 Task: Create a due date automation trigger when advanced on, the moment a card is due add fields with custom field "Resume" set to a number lower or equal to 1 and lower than 10.
Action: Mouse moved to (867, 259)
Screenshot: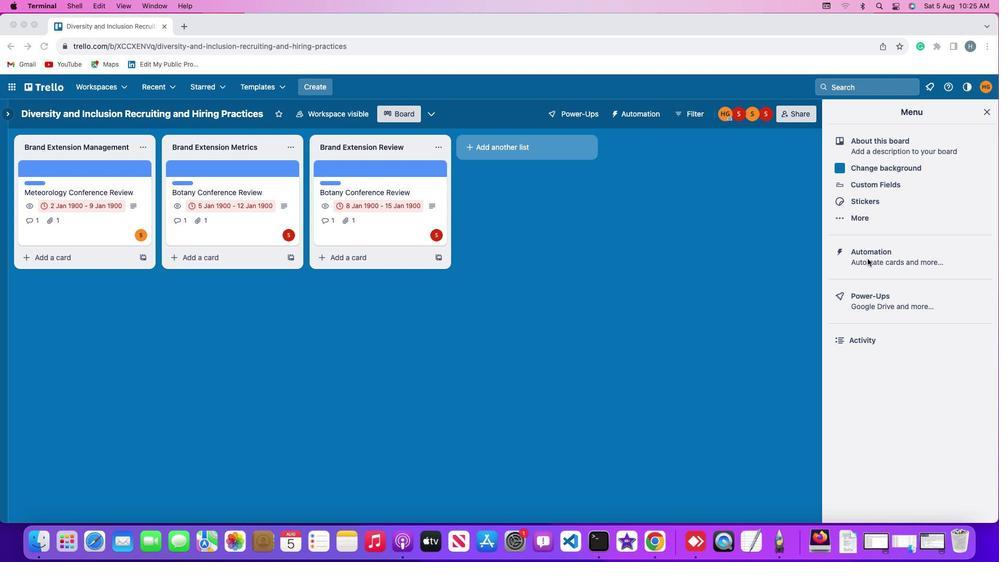 
Action: Mouse pressed left at (867, 259)
Screenshot: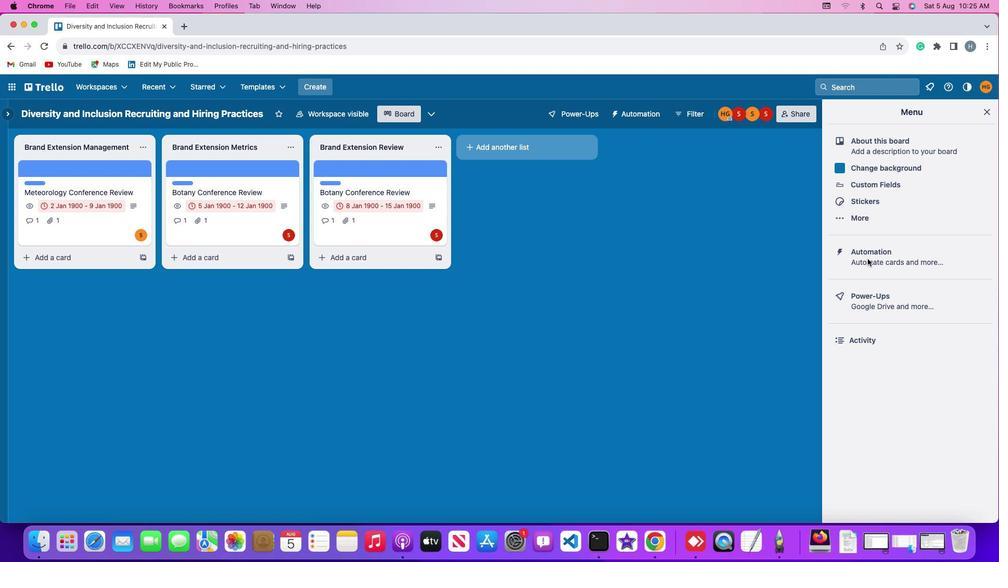 
Action: Mouse pressed left at (867, 259)
Screenshot: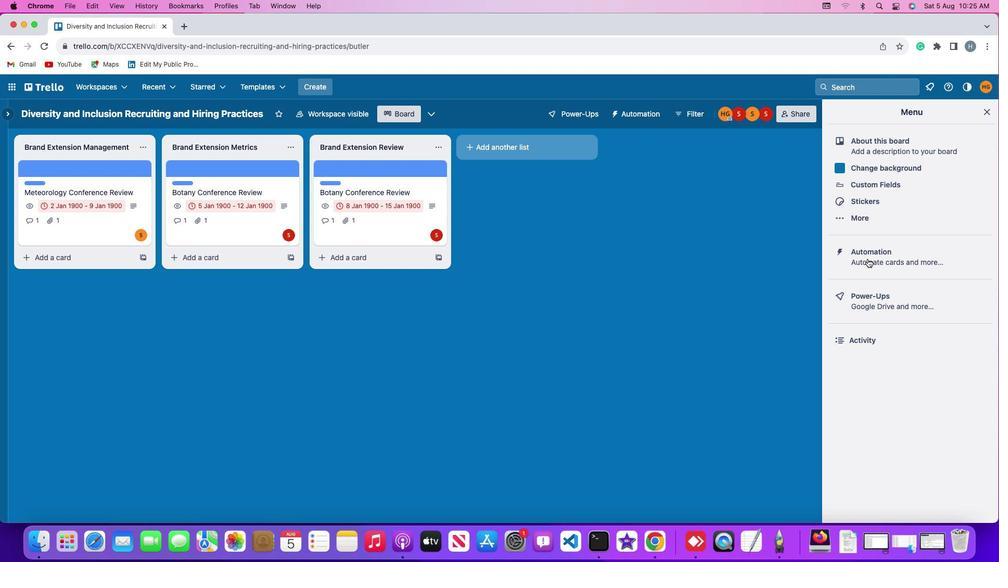 
Action: Mouse moved to (62, 249)
Screenshot: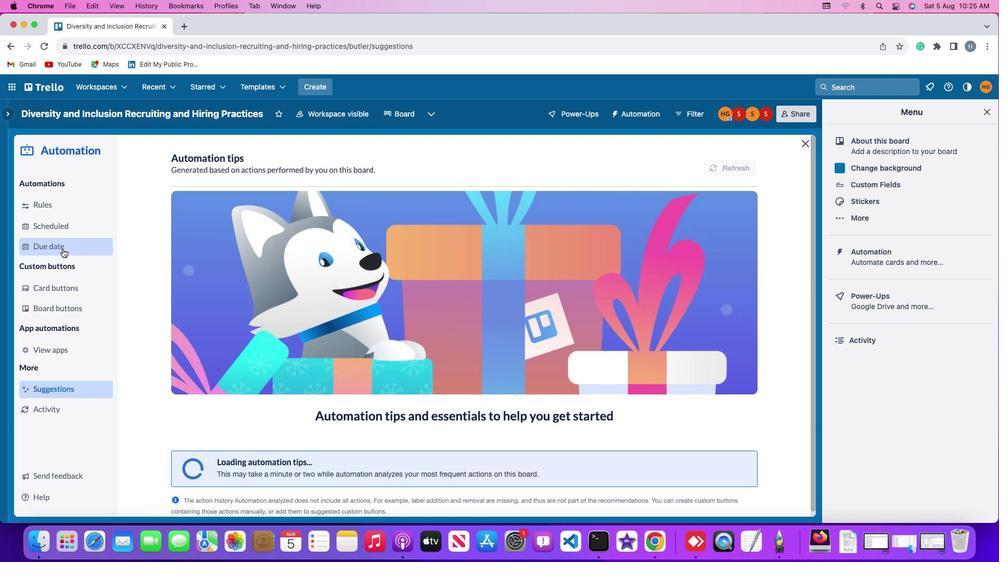 
Action: Mouse pressed left at (62, 249)
Screenshot: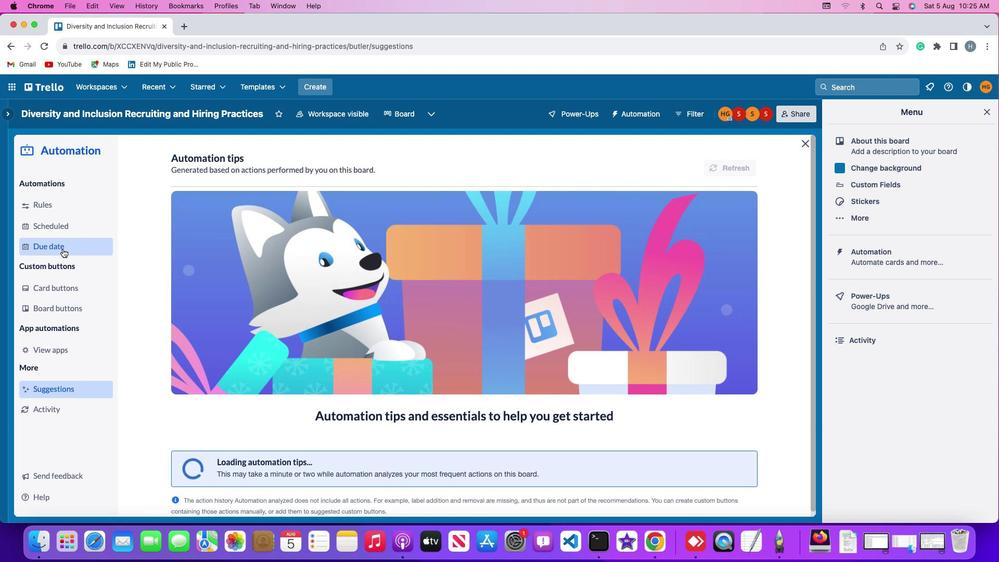 
Action: Mouse moved to (689, 160)
Screenshot: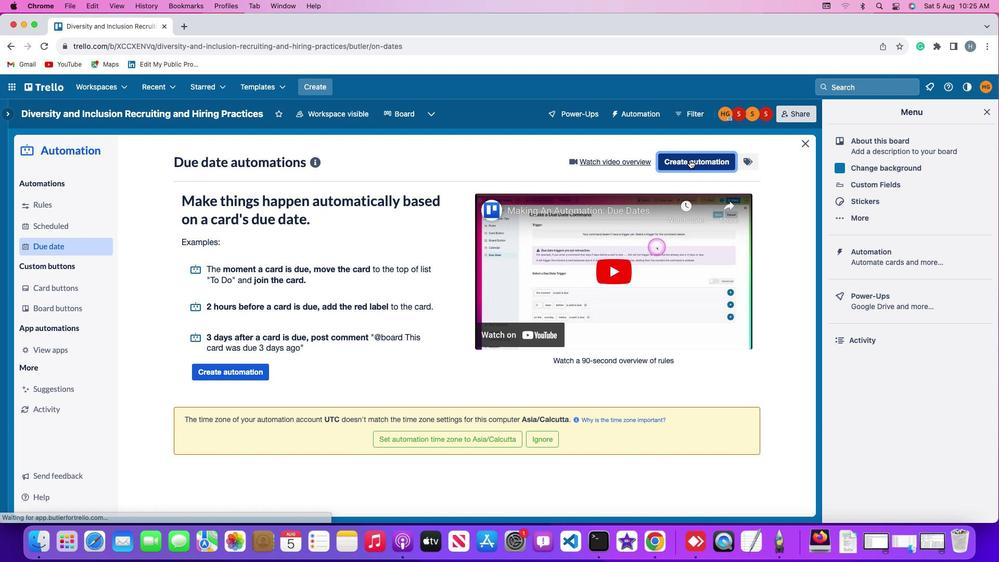 
Action: Mouse pressed left at (689, 160)
Screenshot: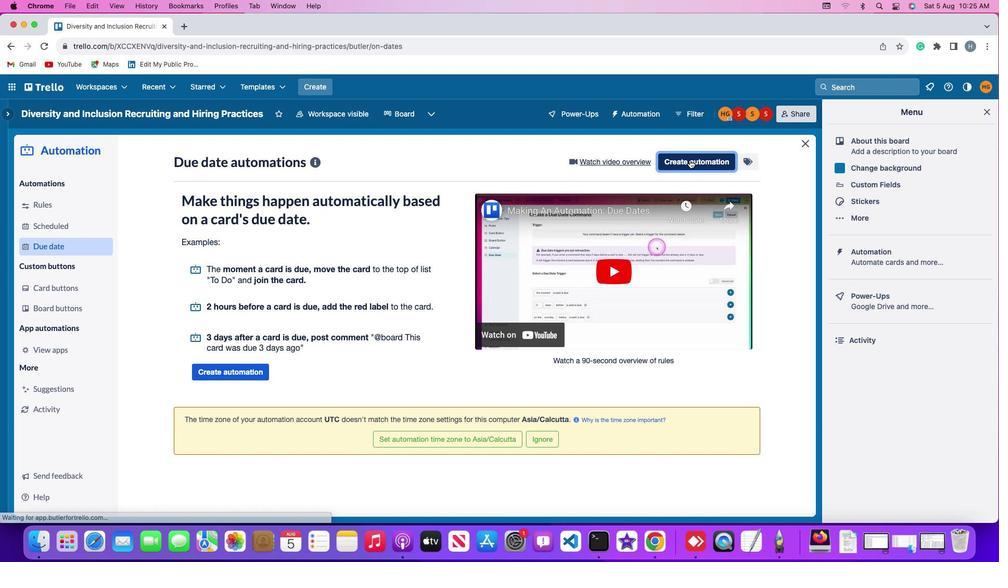 
Action: Mouse moved to (440, 256)
Screenshot: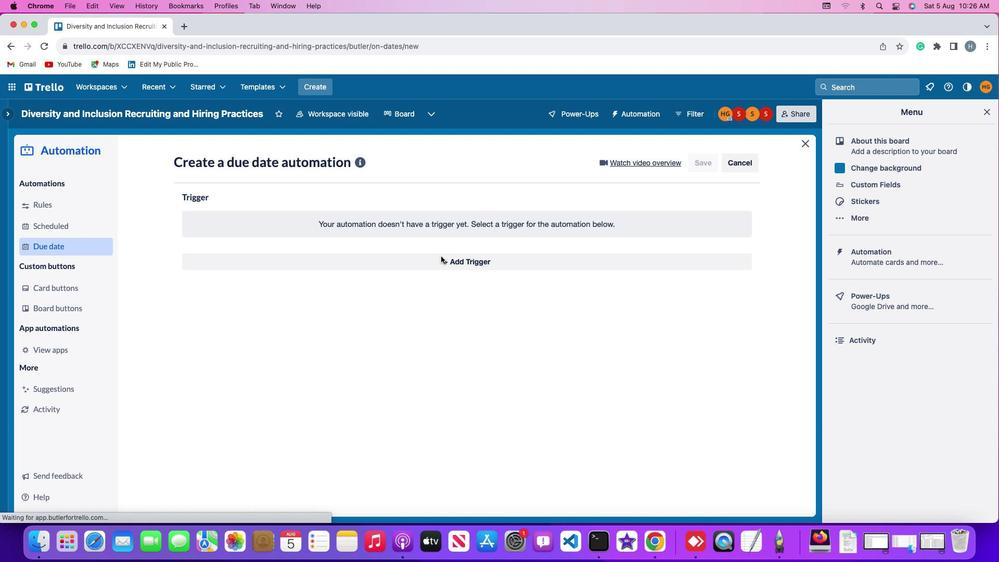 
Action: Mouse pressed left at (440, 256)
Screenshot: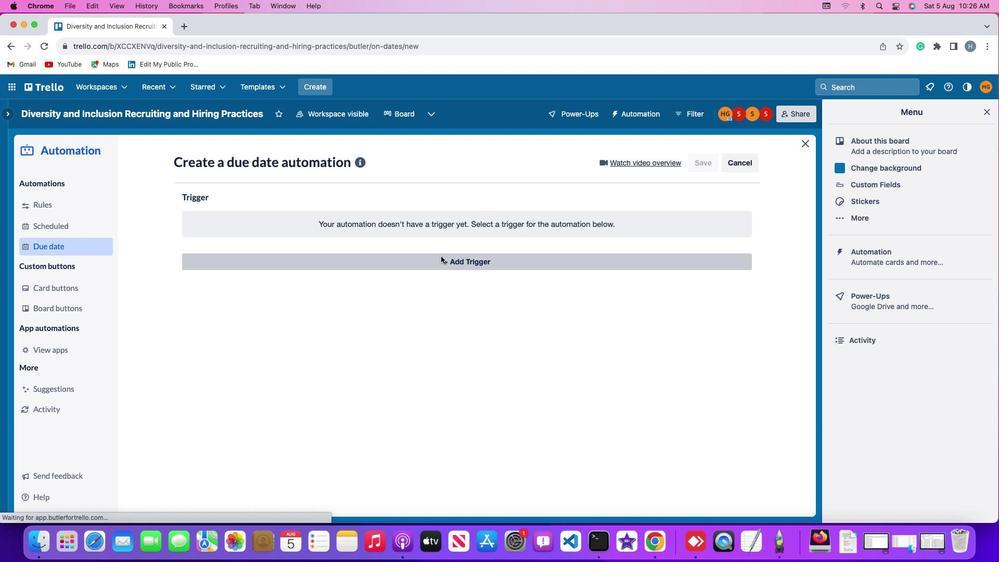 
Action: Mouse moved to (271, 379)
Screenshot: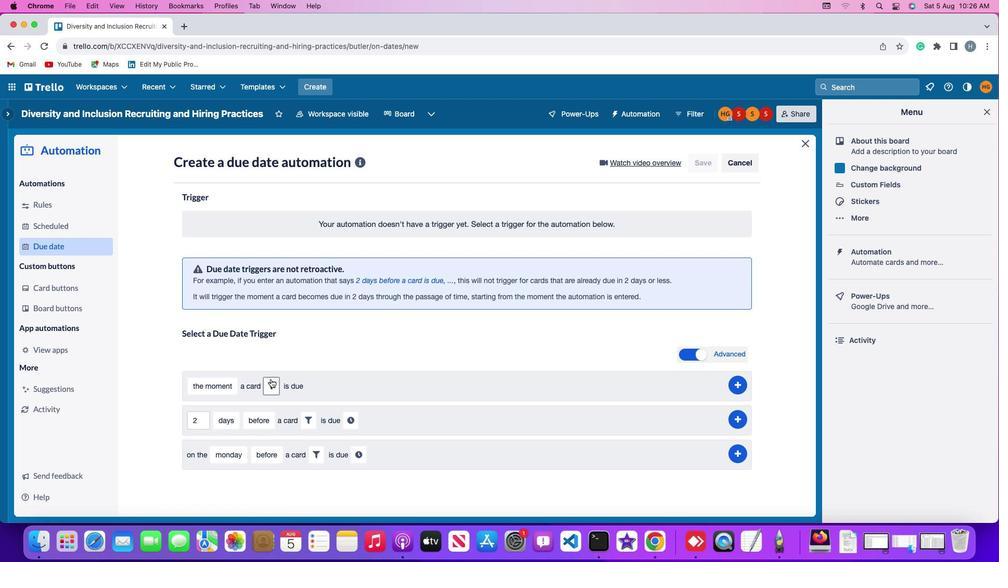 
Action: Mouse pressed left at (271, 379)
Screenshot: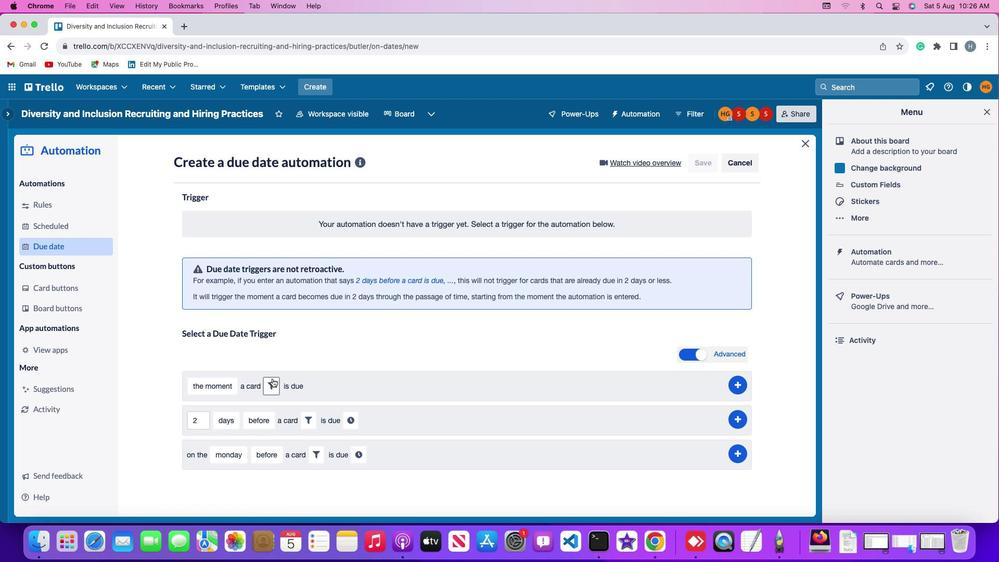 
Action: Mouse moved to (440, 420)
Screenshot: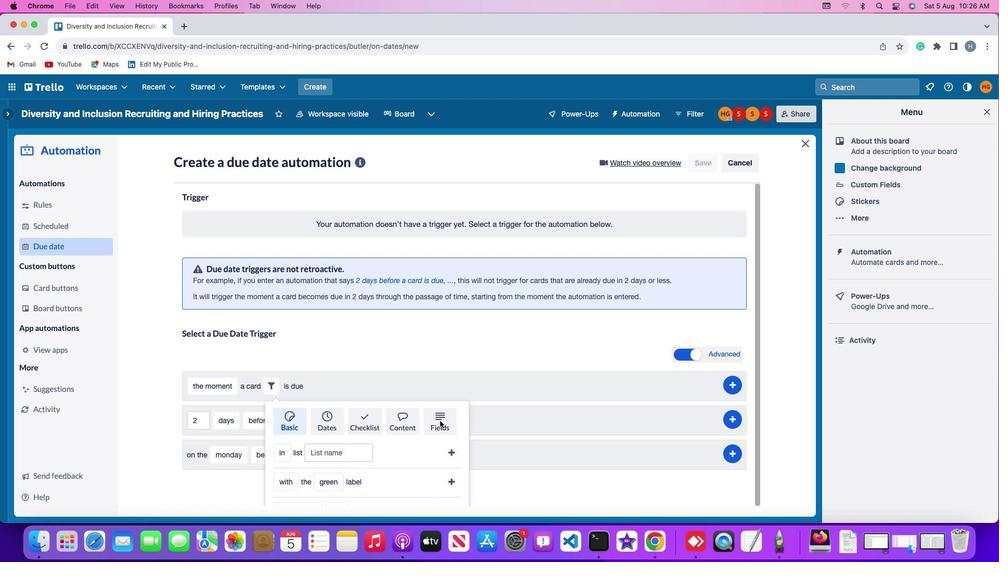 
Action: Mouse pressed left at (440, 420)
Screenshot: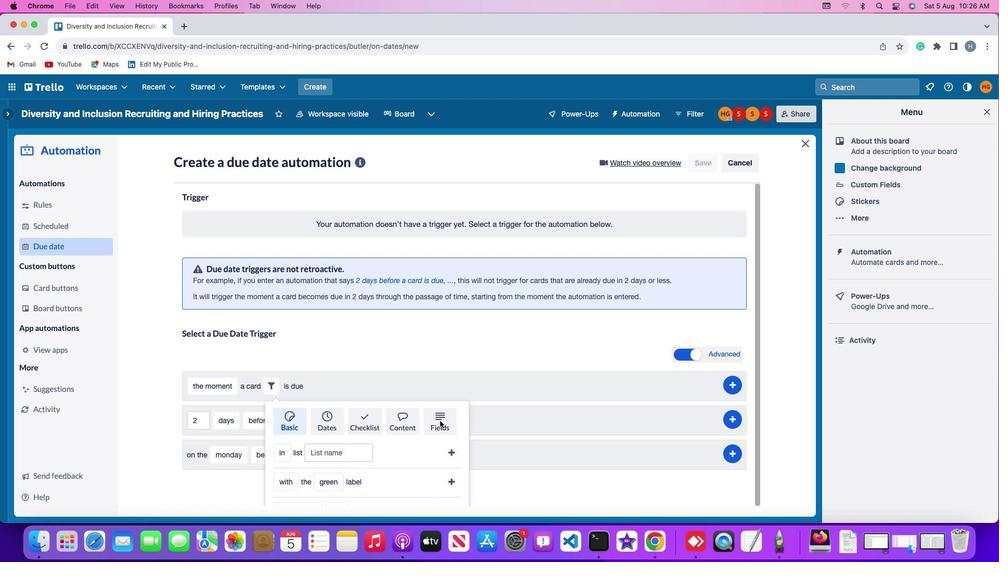 
Action: Mouse moved to (420, 417)
Screenshot: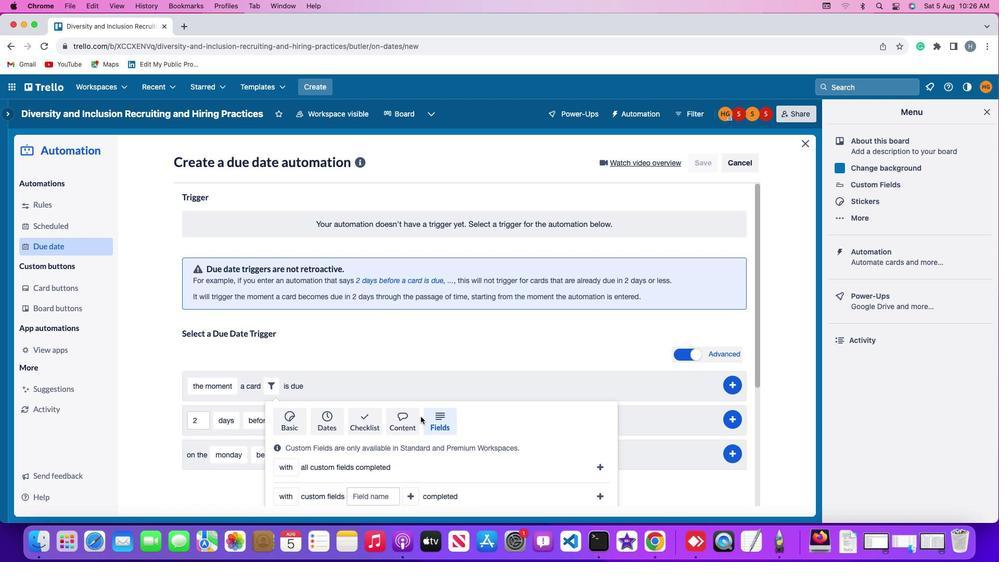 
Action: Mouse scrolled (420, 417) with delta (0, 0)
Screenshot: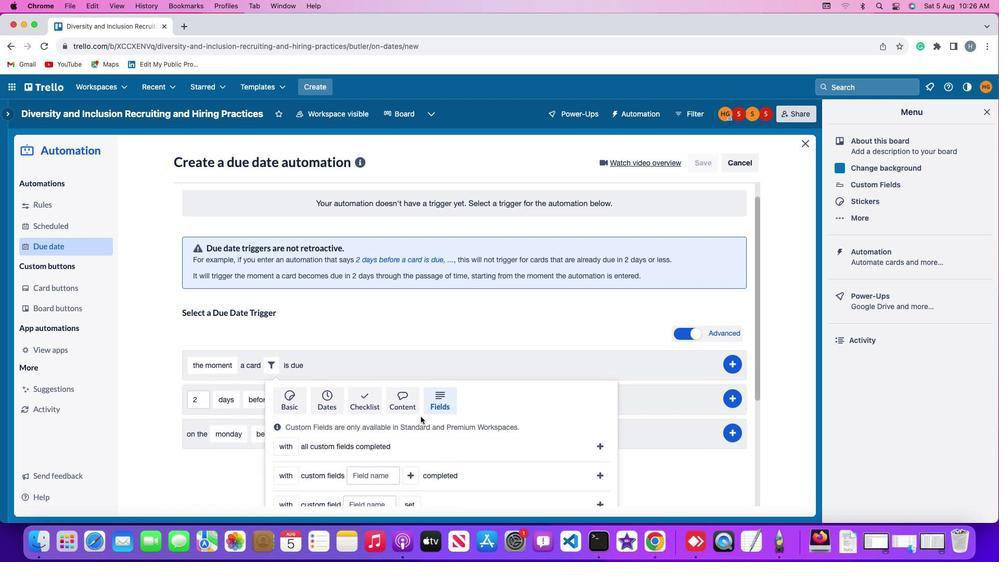 
Action: Mouse scrolled (420, 417) with delta (0, 0)
Screenshot: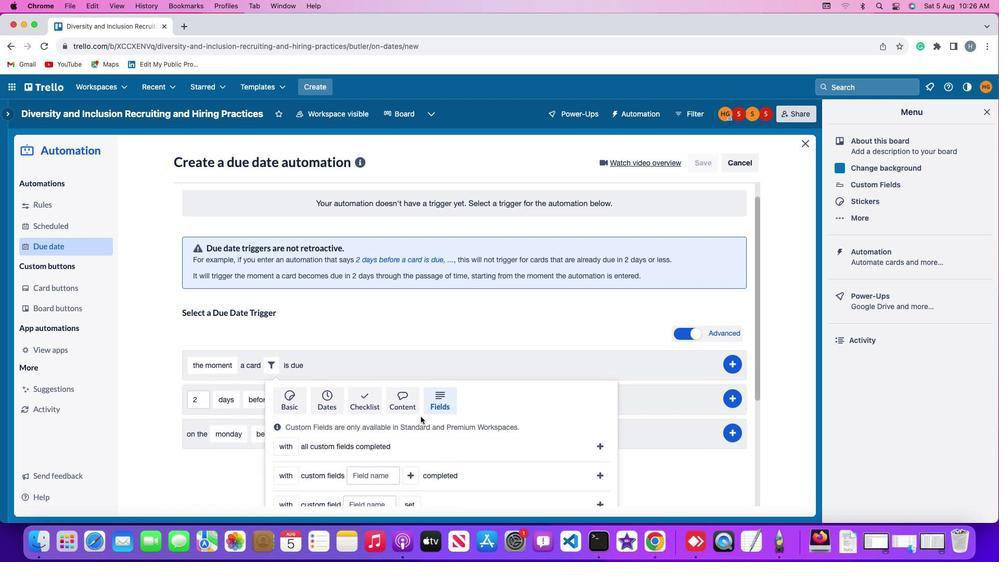 
Action: Mouse scrolled (420, 417) with delta (0, -2)
Screenshot: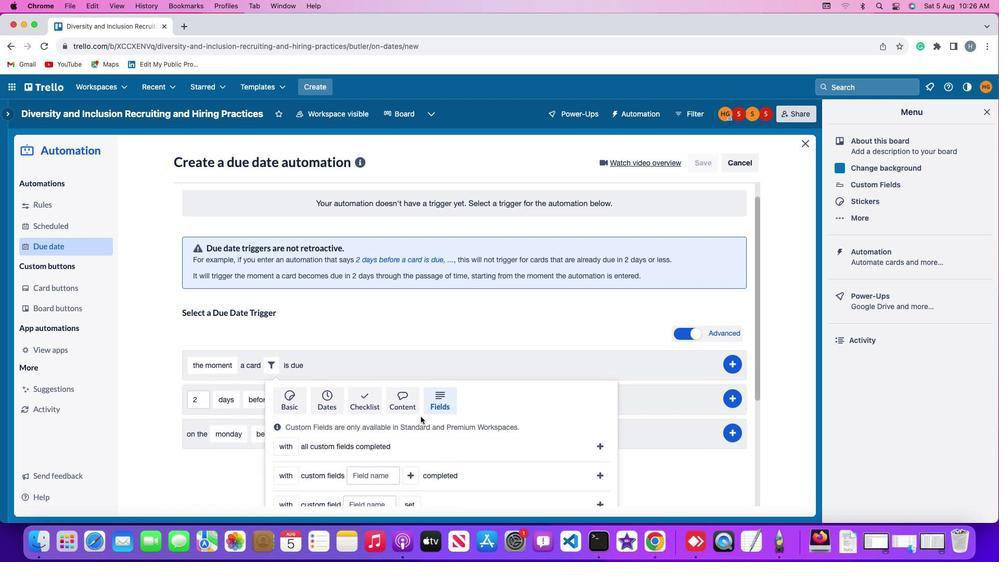 
Action: Mouse scrolled (420, 417) with delta (0, -2)
Screenshot: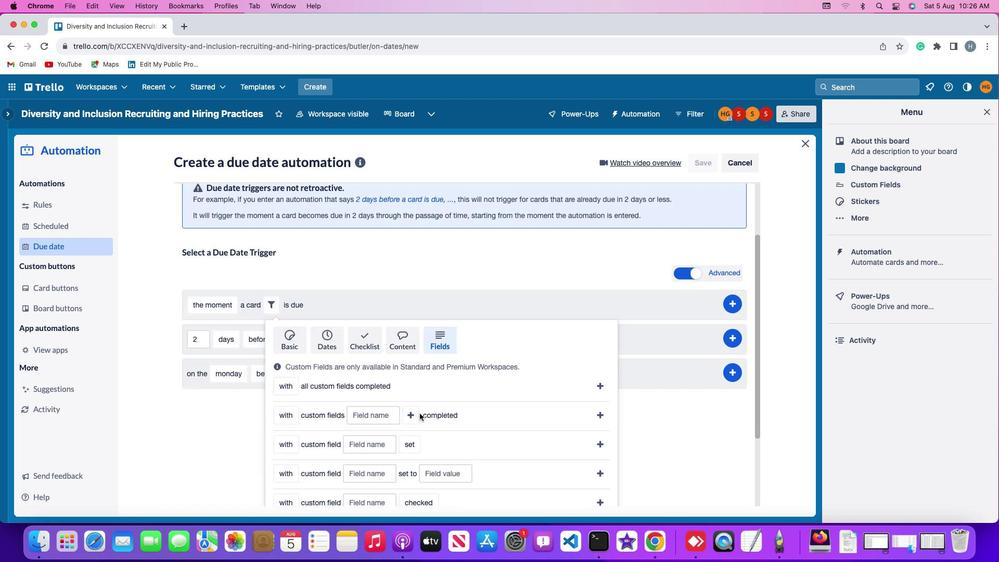 
Action: Mouse scrolled (420, 417) with delta (0, -3)
Screenshot: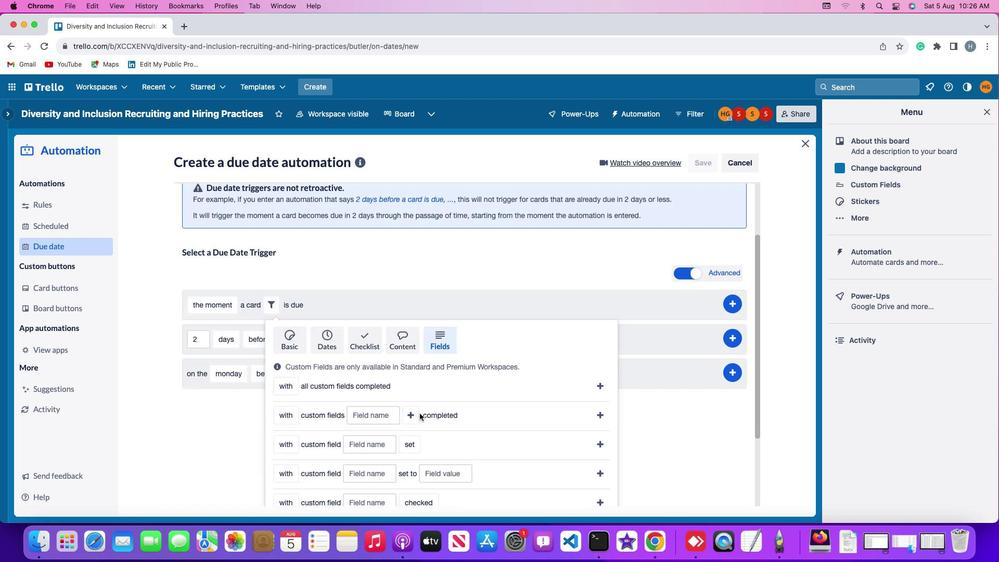 
Action: Mouse scrolled (420, 417) with delta (0, -3)
Screenshot: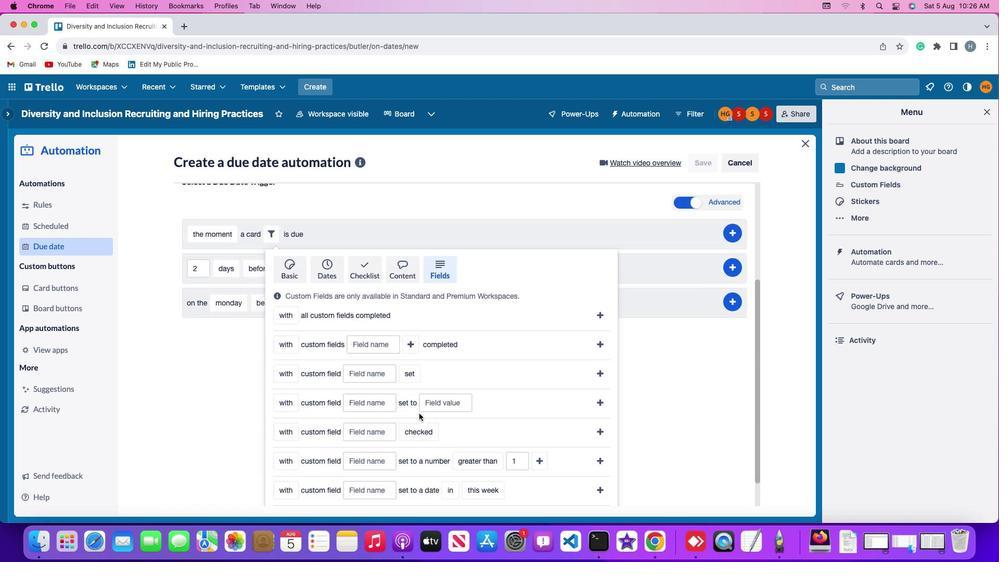 
Action: Mouse moved to (419, 413)
Screenshot: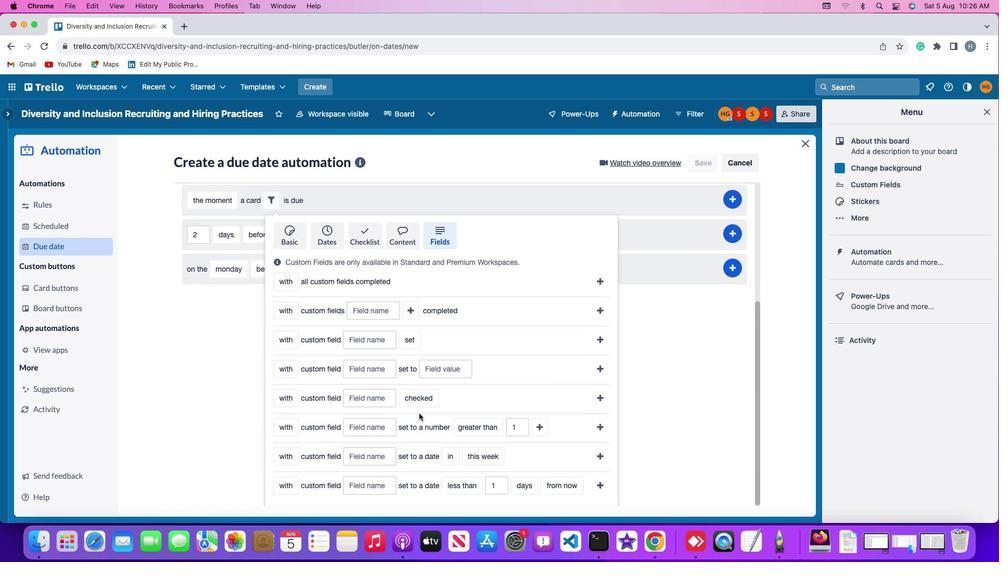 
Action: Mouse scrolled (419, 413) with delta (0, 0)
Screenshot: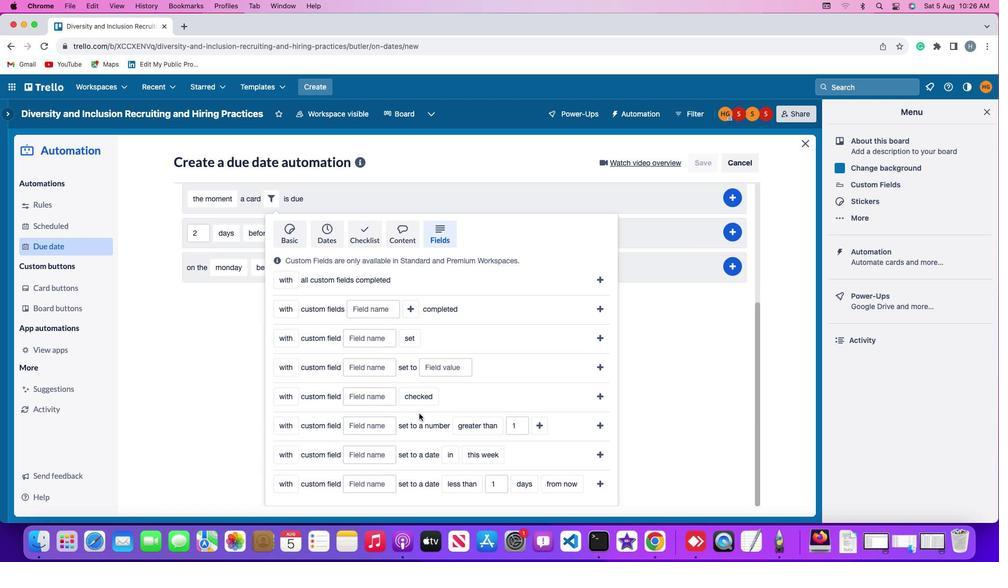 
Action: Mouse scrolled (419, 413) with delta (0, 0)
Screenshot: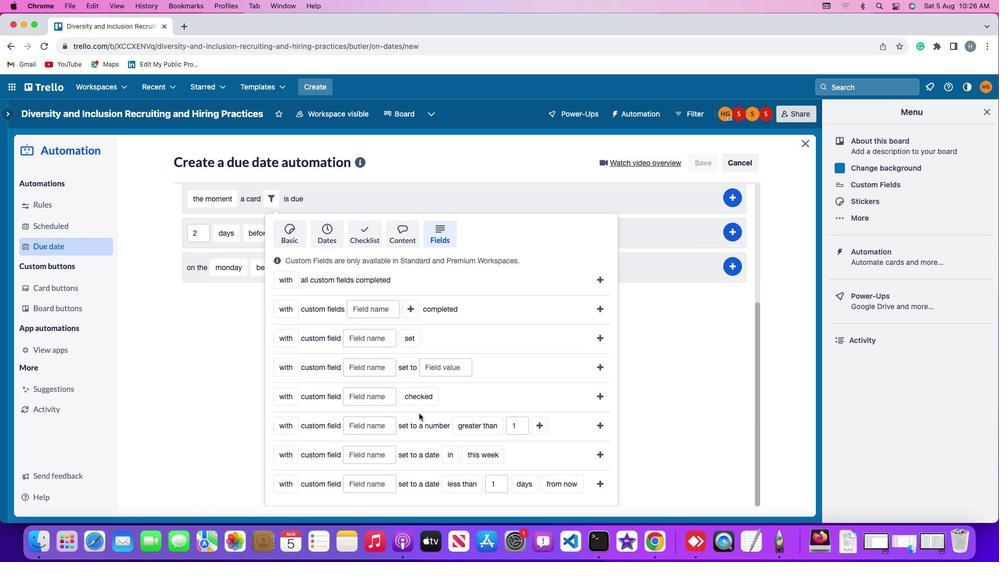 
Action: Mouse scrolled (419, 413) with delta (0, -1)
Screenshot: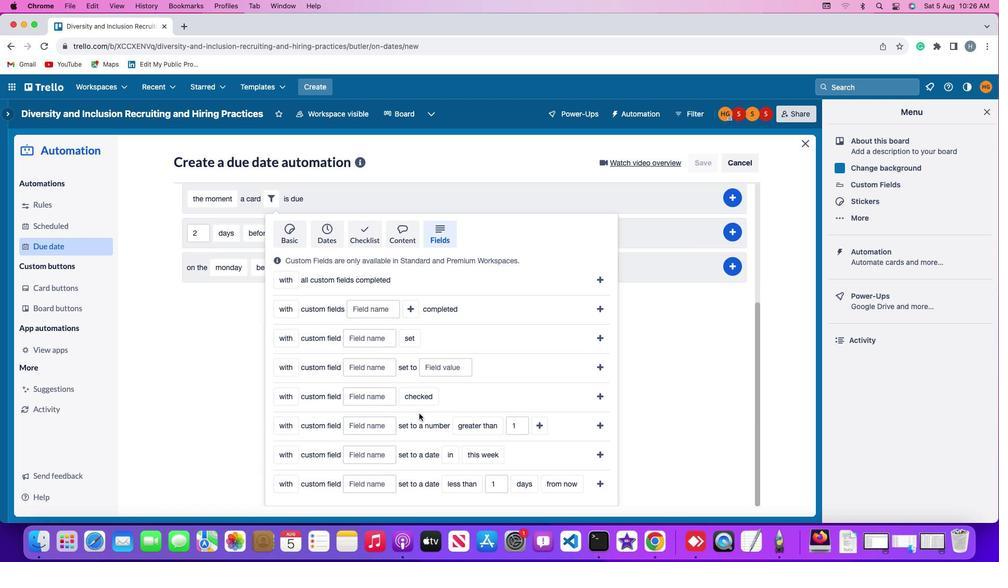 
Action: Mouse scrolled (419, 413) with delta (0, -2)
Screenshot: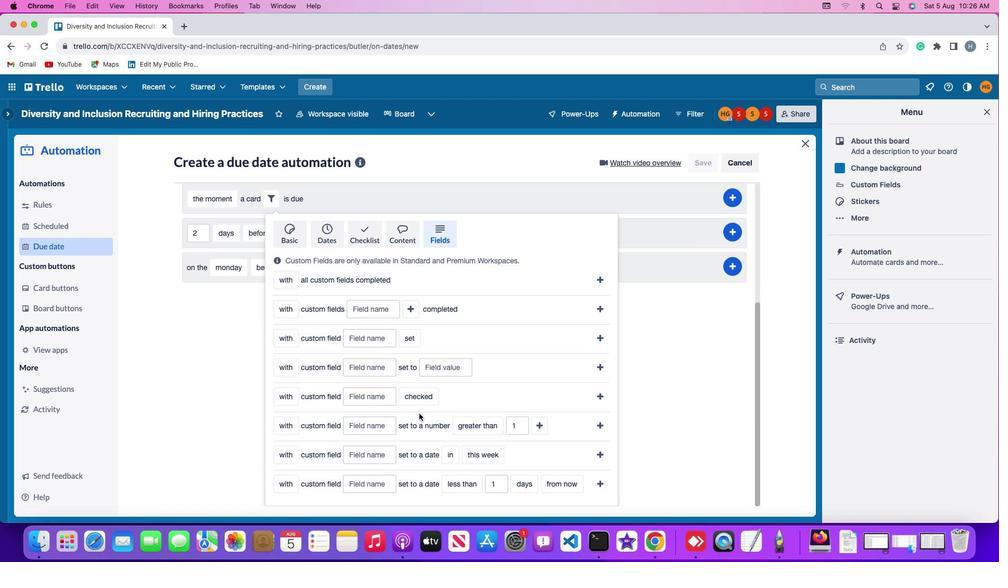 
Action: Mouse moved to (282, 422)
Screenshot: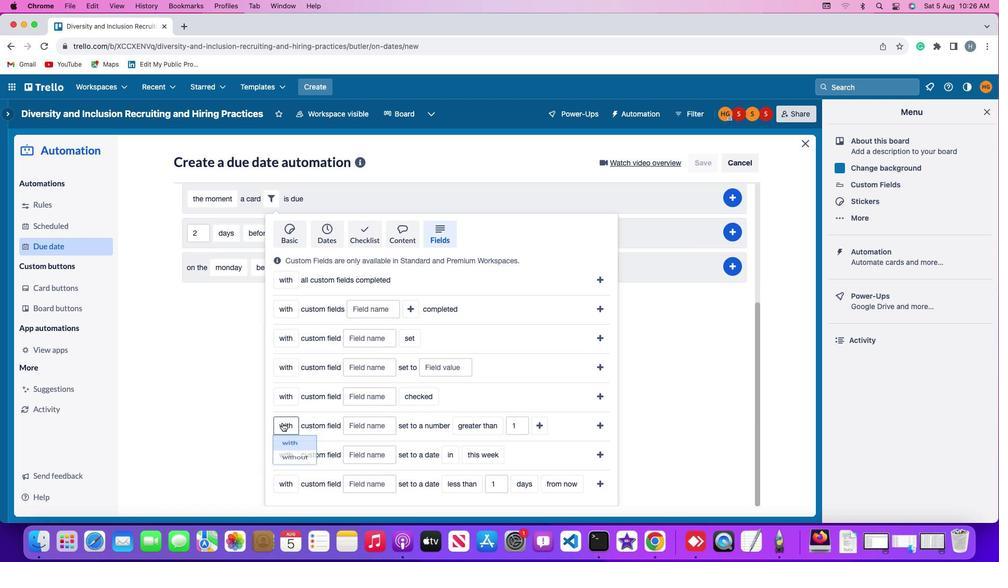 
Action: Mouse pressed left at (282, 422)
Screenshot: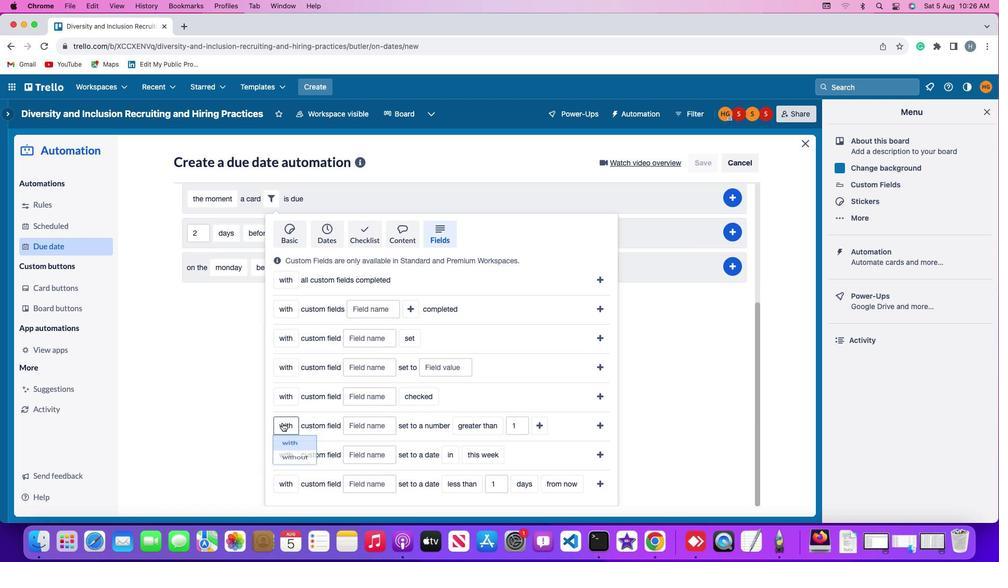 
Action: Mouse moved to (289, 444)
Screenshot: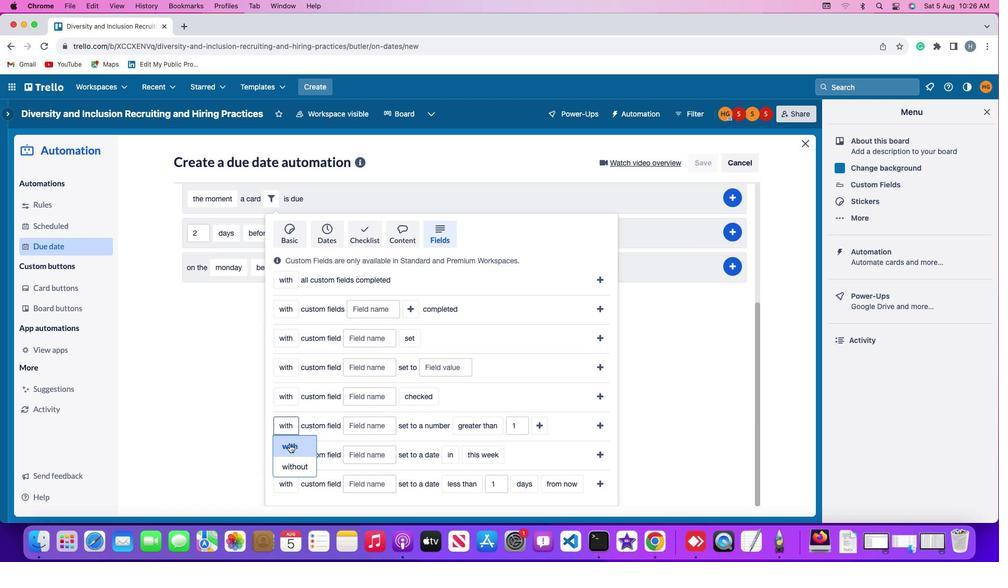 
Action: Mouse pressed left at (289, 444)
Screenshot: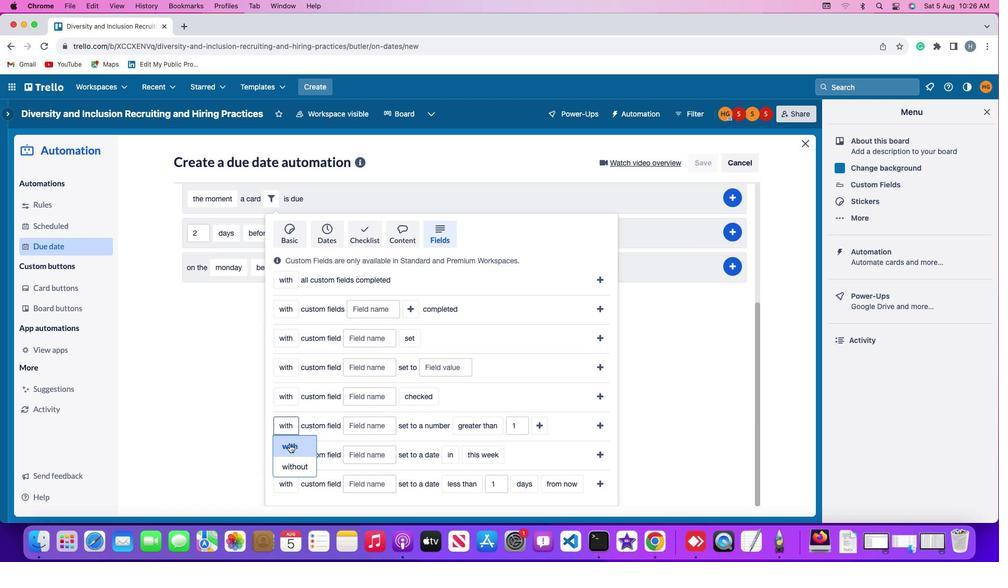 
Action: Mouse moved to (374, 424)
Screenshot: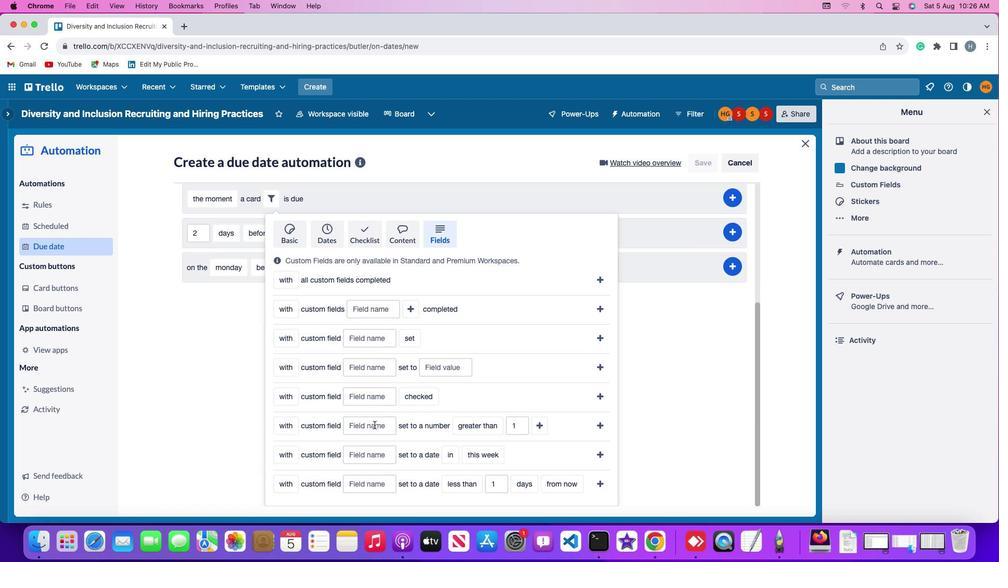 
Action: Mouse pressed left at (374, 424)
Screenshot: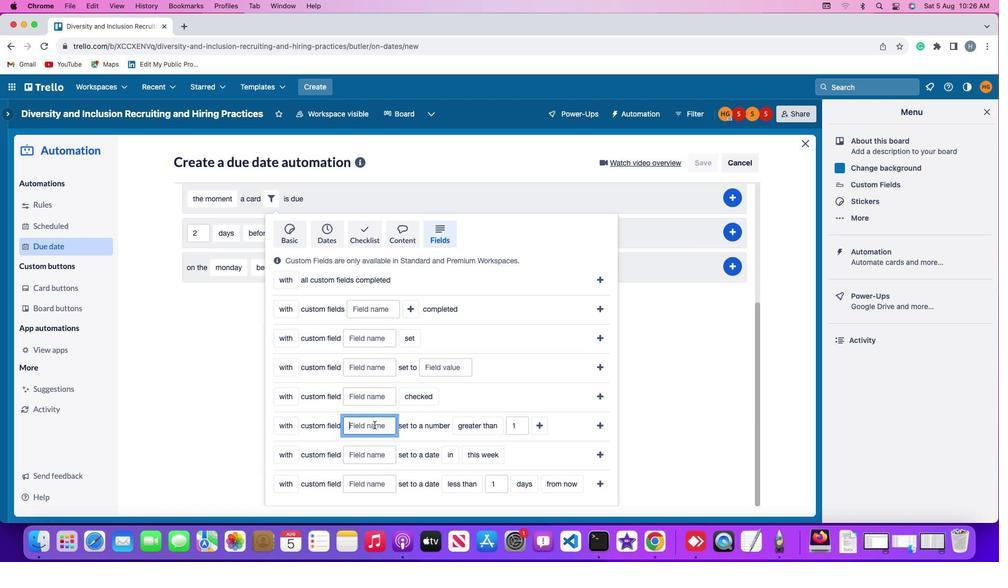 
Action: Key pressed Key.shift'R''e''s''u''m''e'
Screenshot: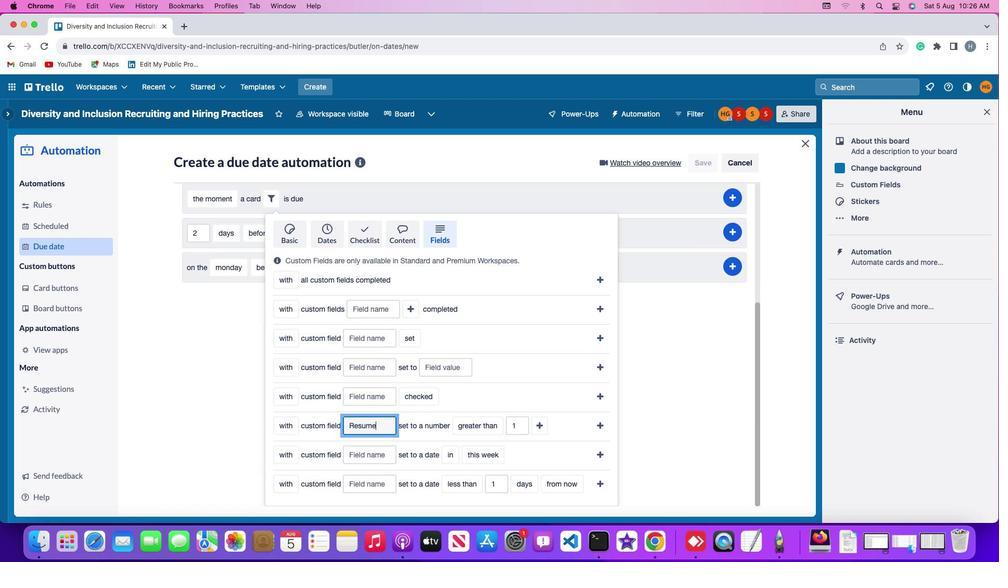 
Action: Mouse moved to (485, 423)
Screenshot: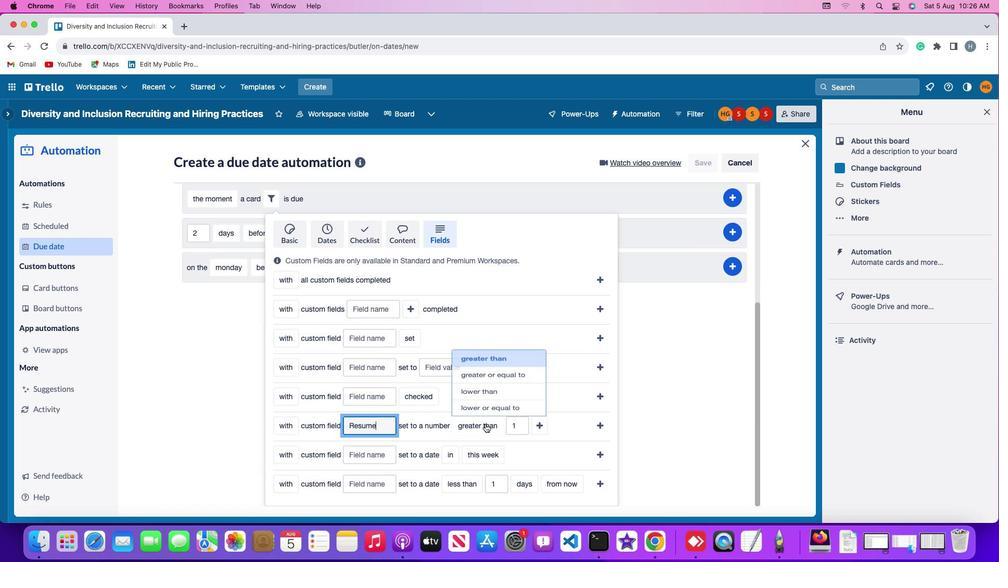
Action: Mouse pressed left at (485, 423)
Screenshot: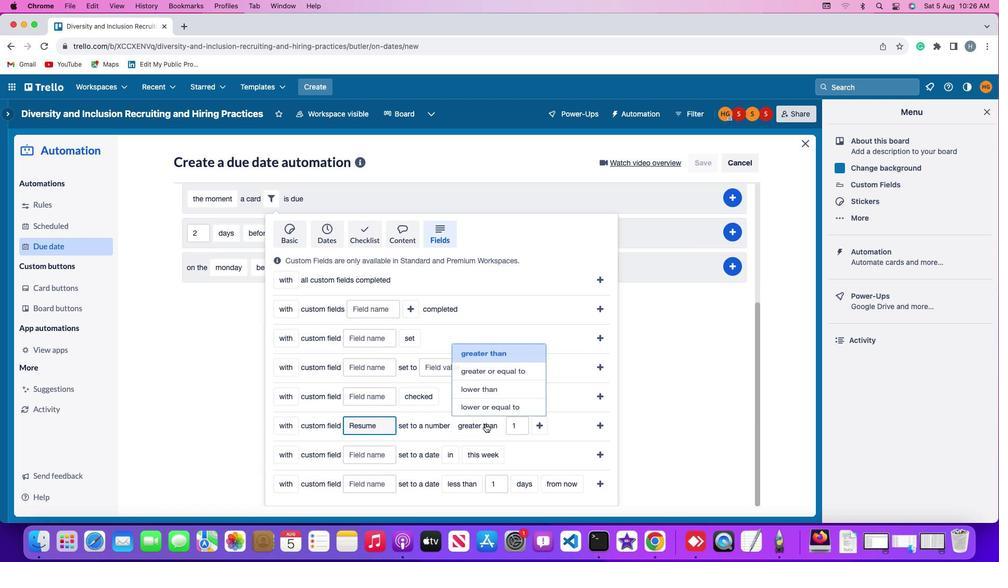 
Action: Mouse moved to (488, 407)
Screenshot: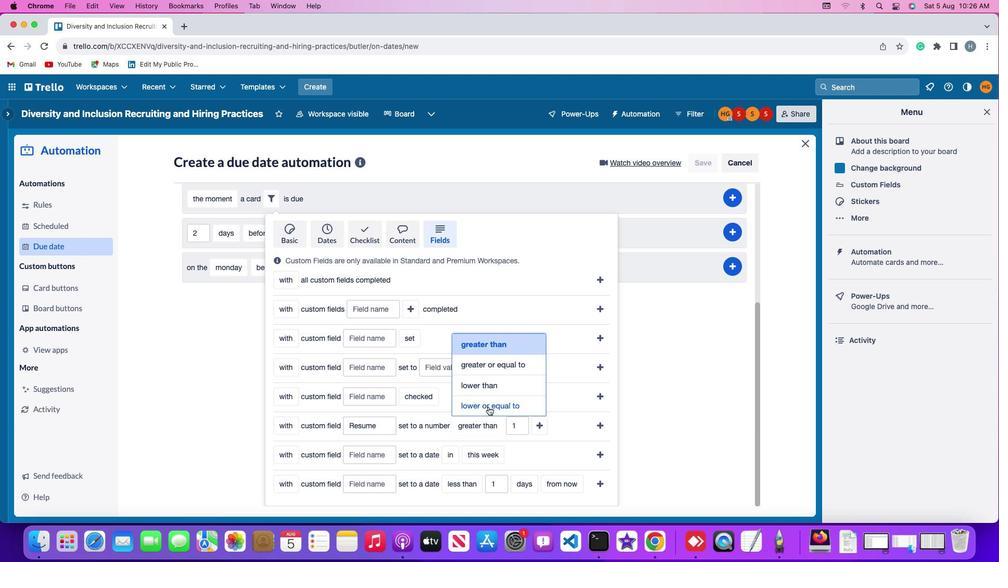
Action: Mouse pressed left at (488, 407)
Screenshot: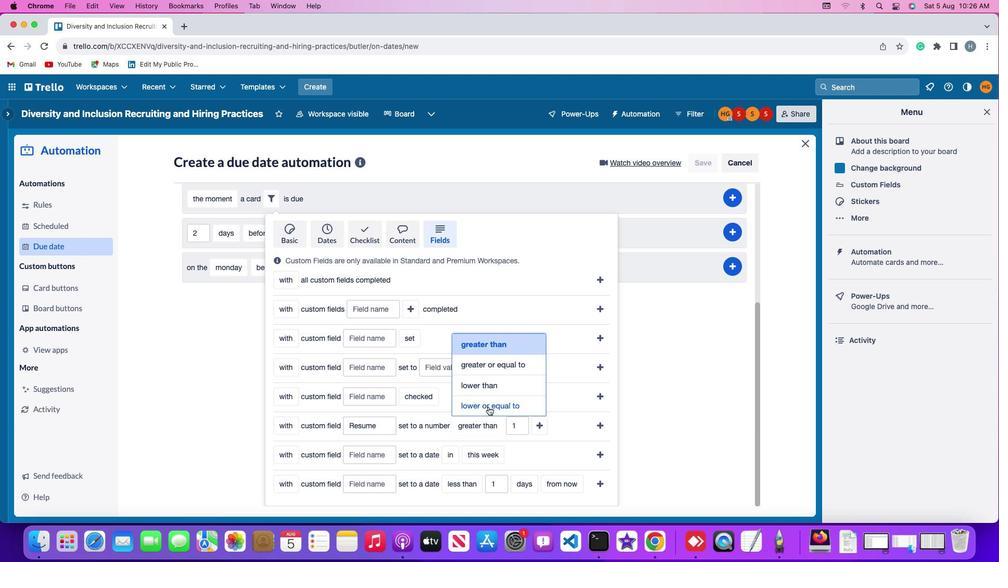 
Action: Mouse moved to (535, 424)
Screenshot: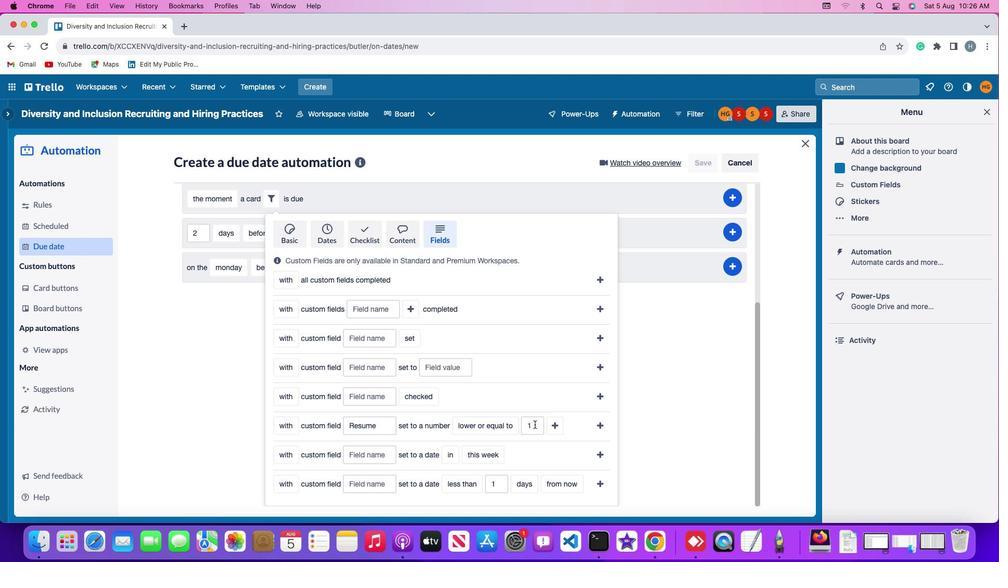 
Action: Mouse pressed left at (535, 424)
Screenshot: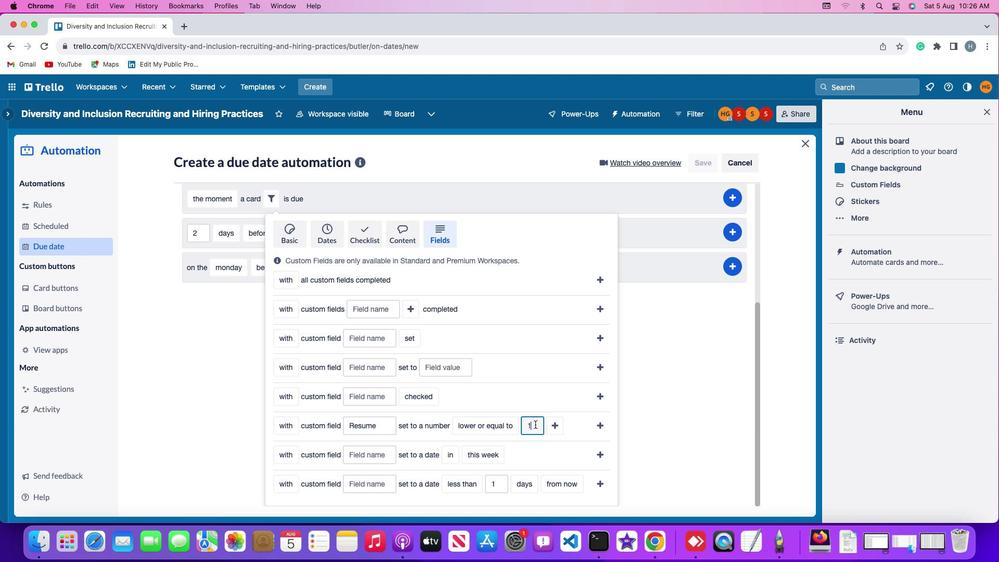 
Action: Mouse moved to (535, 424)
Screenshot: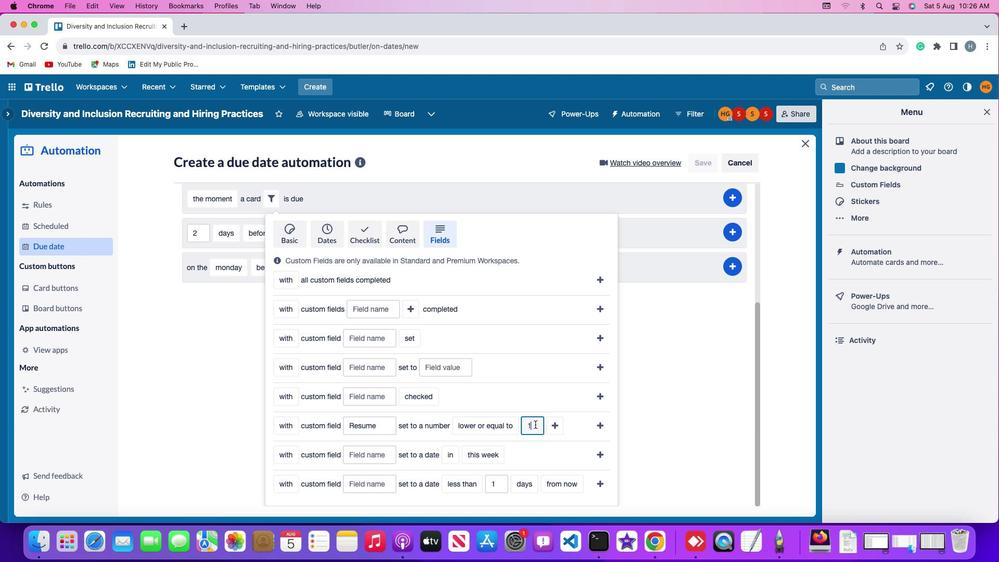 
Action: Key pressed Key.backspace'1'
Screenshot: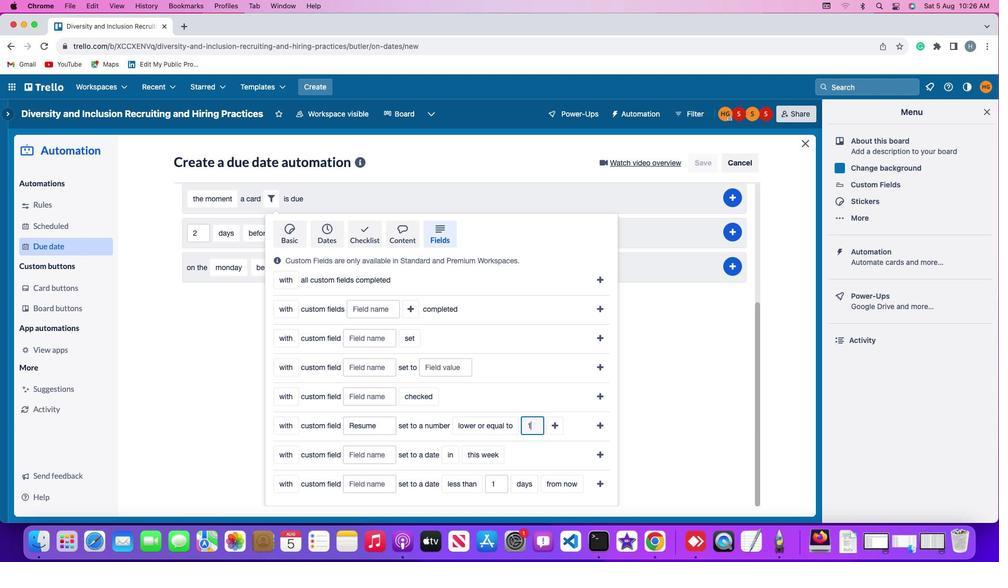 
Action: Mouse moved to (552, 426)
Screenshot: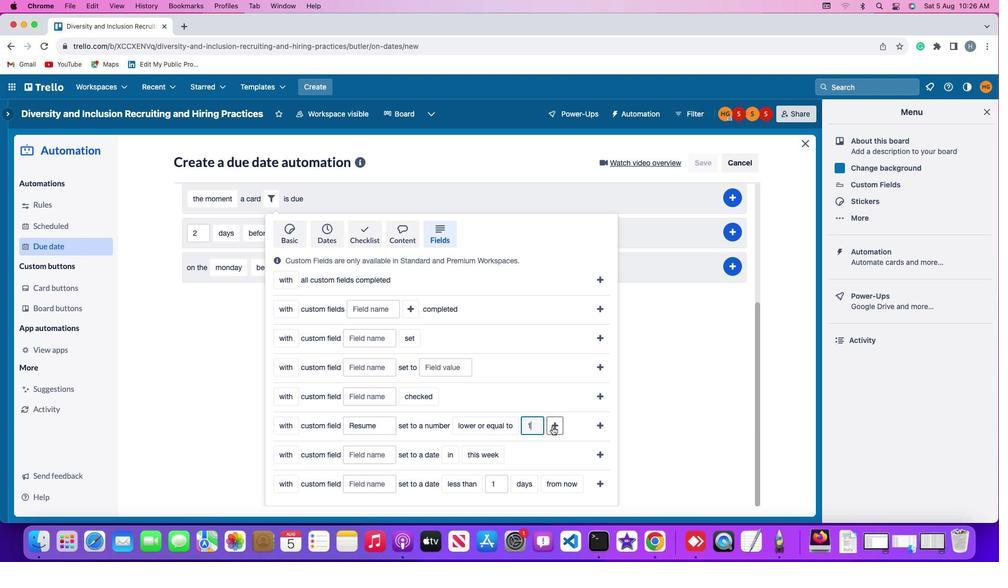 
Action: Mouse pressed left at (552, 426)
Screenshot: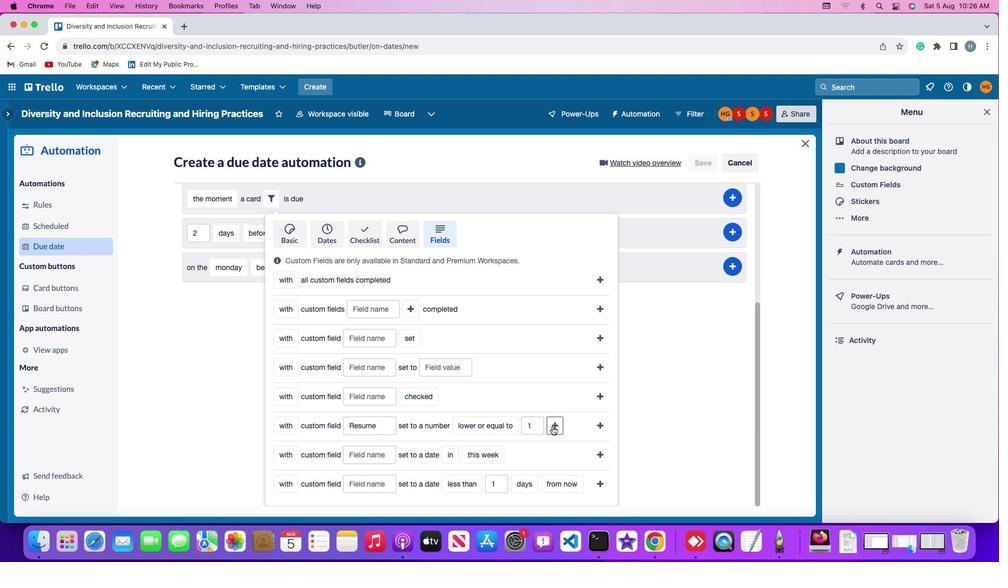 
Action: Mouse moved to (589, 426)
Screenshot: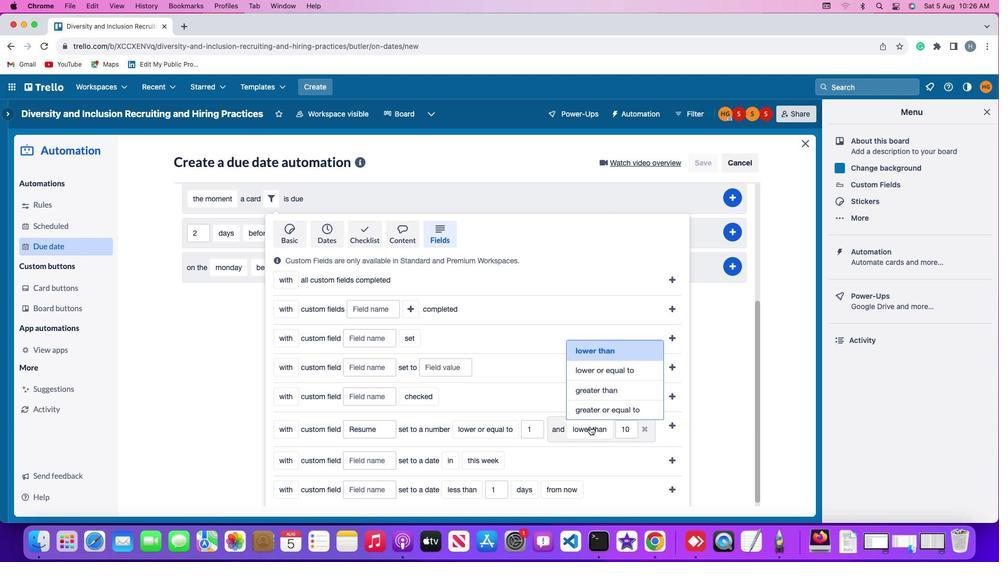 
Action: Mouse pressed left at (589, 426)
Screenshot: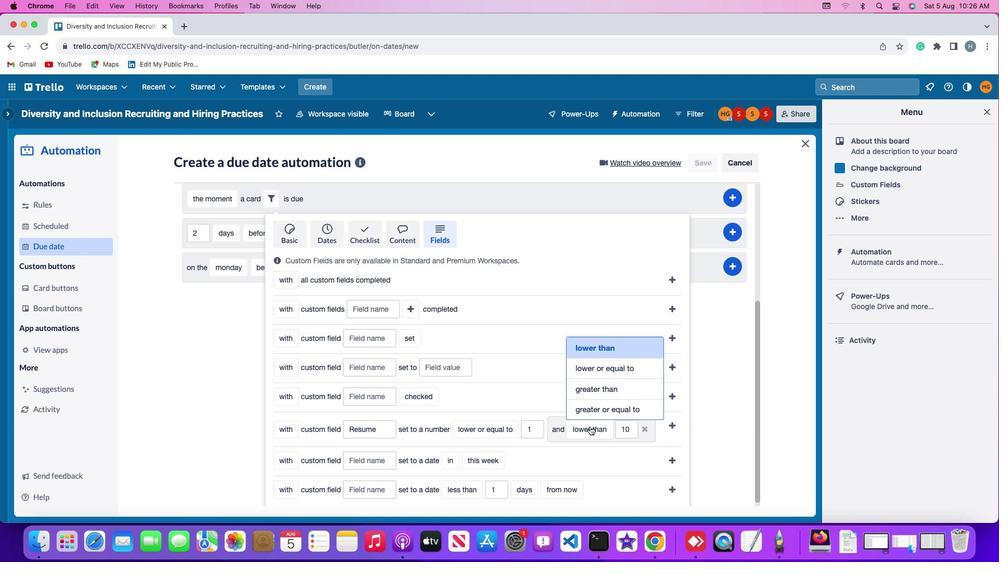 
Action: Mouse moved to (604, 348)
Screenshot: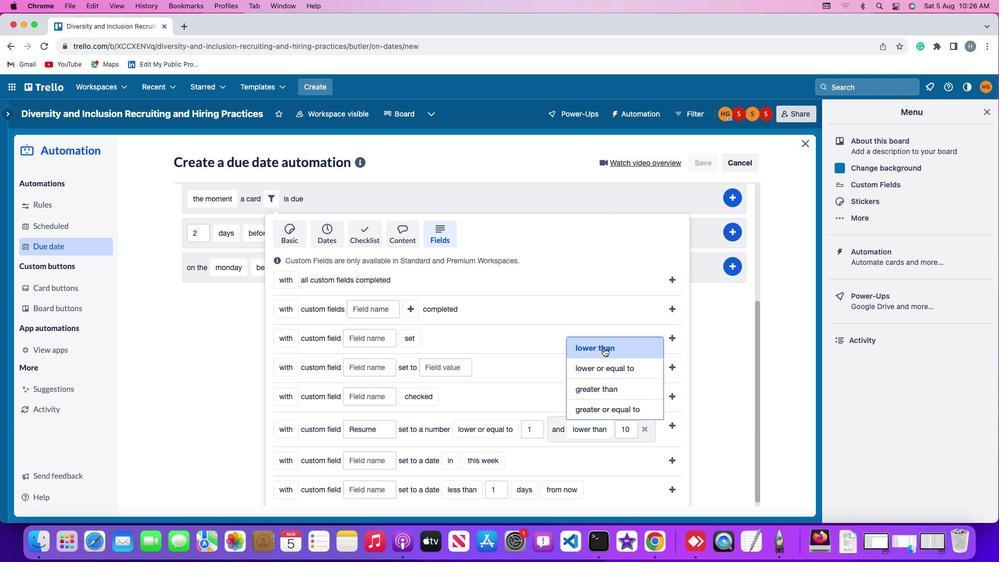 
Action: Mouse pressed left at (604, 348)
Screenshot: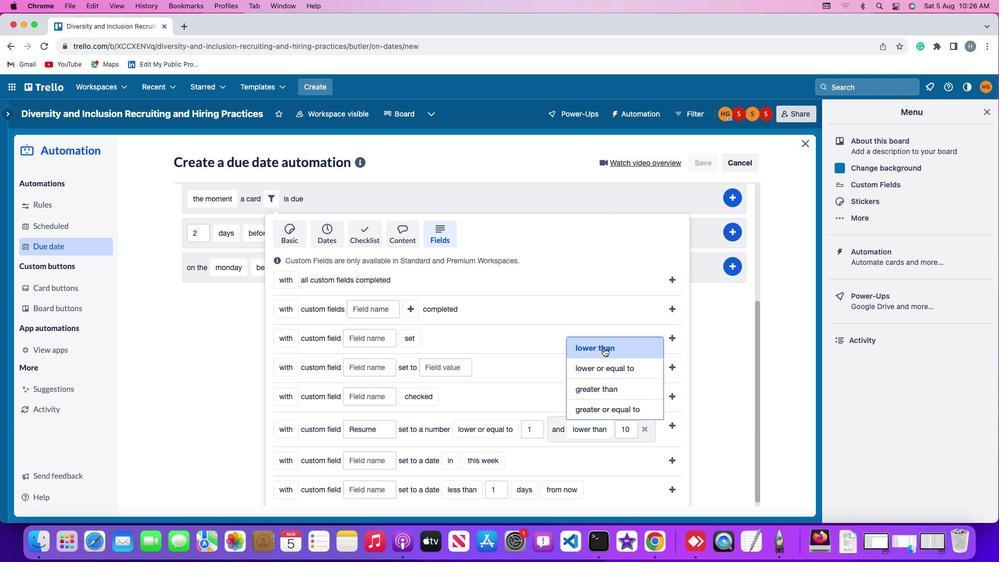 
Action: Mouse moved to (634, 431)
Screenshot: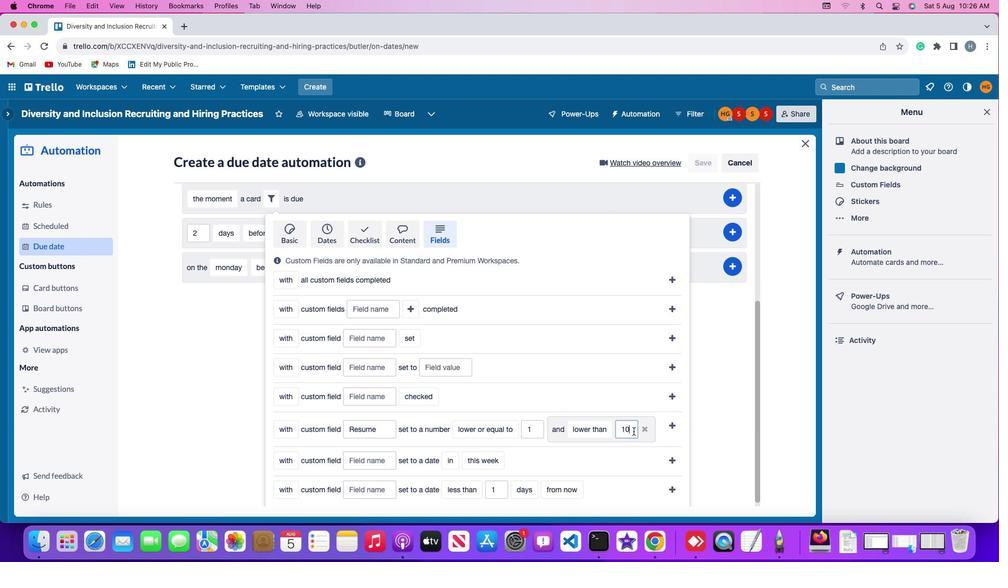 
Action: Mouse pressed left at (634, 431)
Screenshot: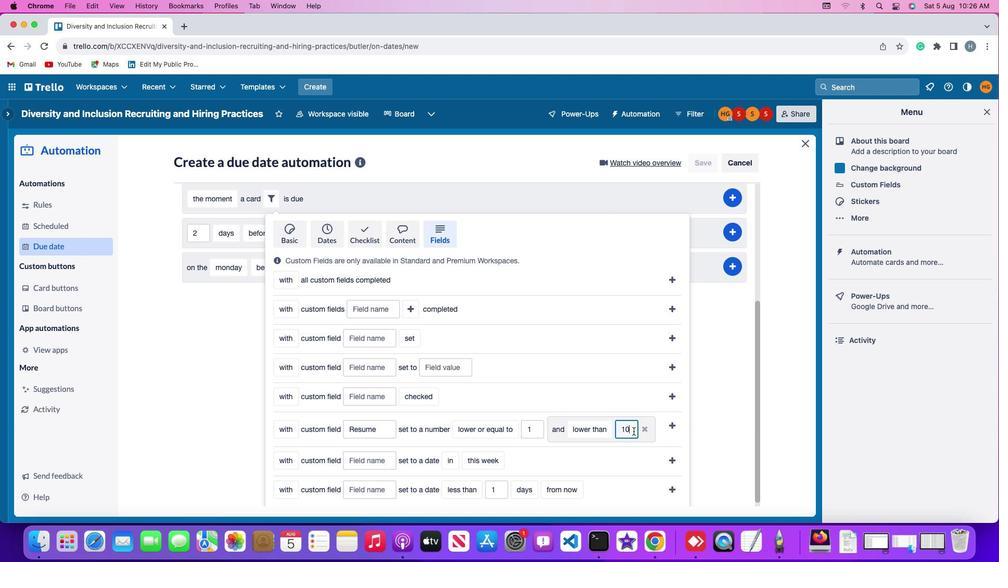 
Action: Key pressed Key.backspaceKey.backspace'1''0'
Screenshot: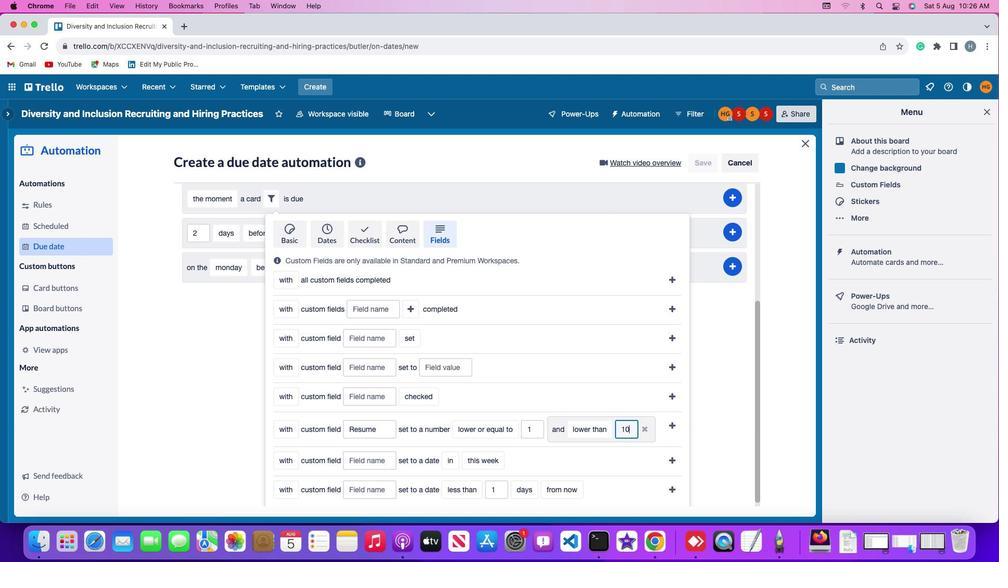 
Action: Mouse moved to (670, 424)
Screenshot: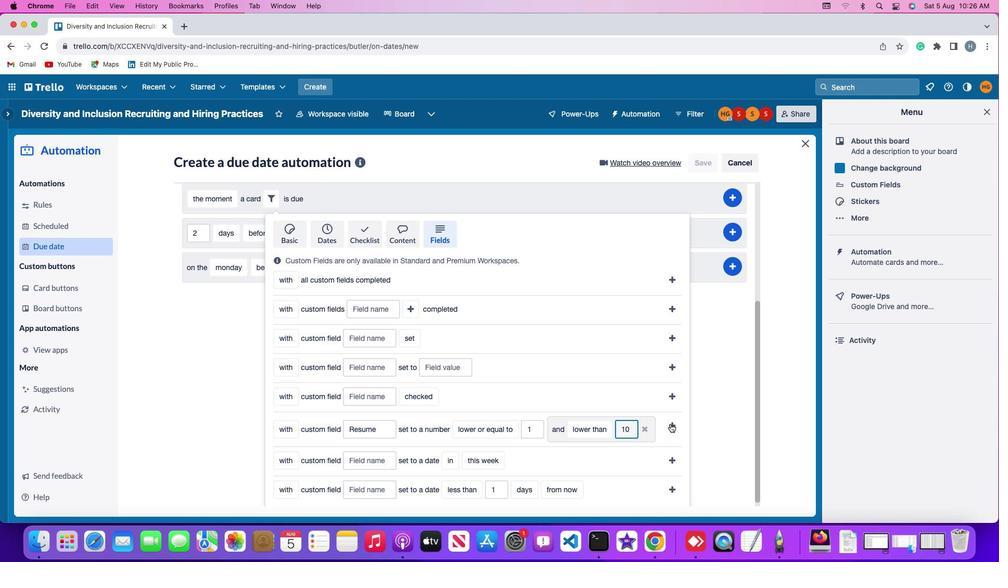 
Action: Mouse pressed left at (670, 424)
Screenshot: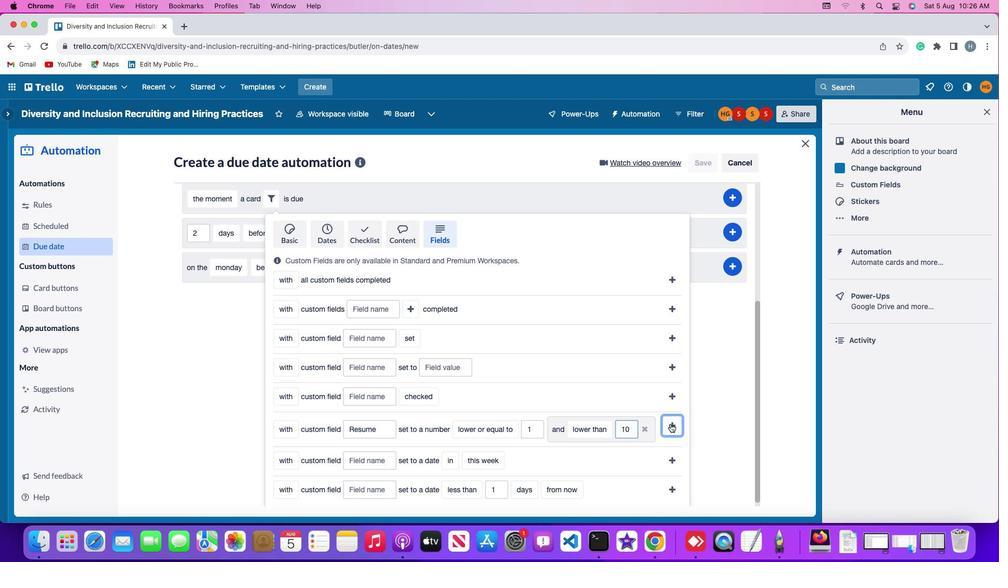 
Action: Mouse moved to (739, 386)
Screenshot: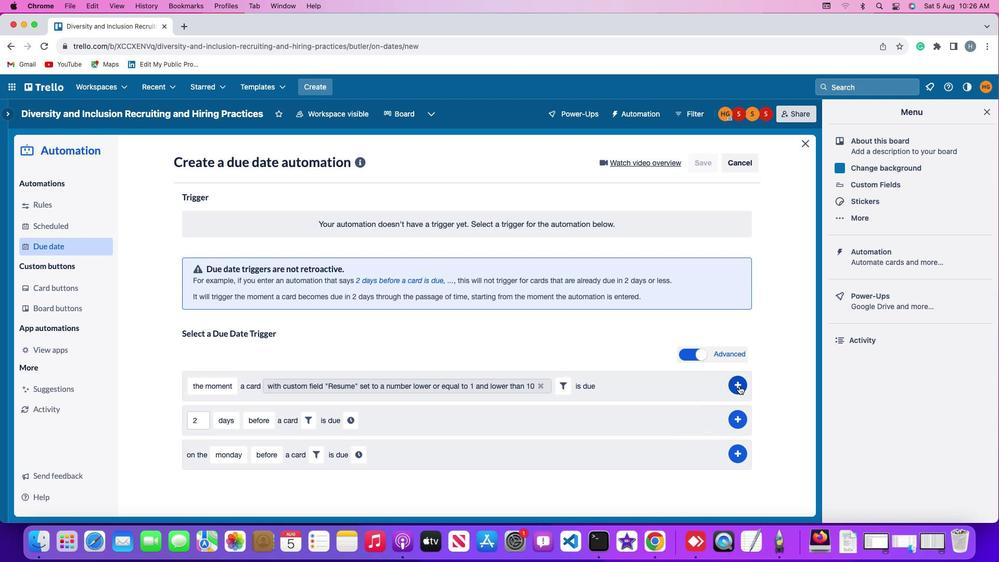 
Action: Mouse pressed left at (739, 386)
Screenshot: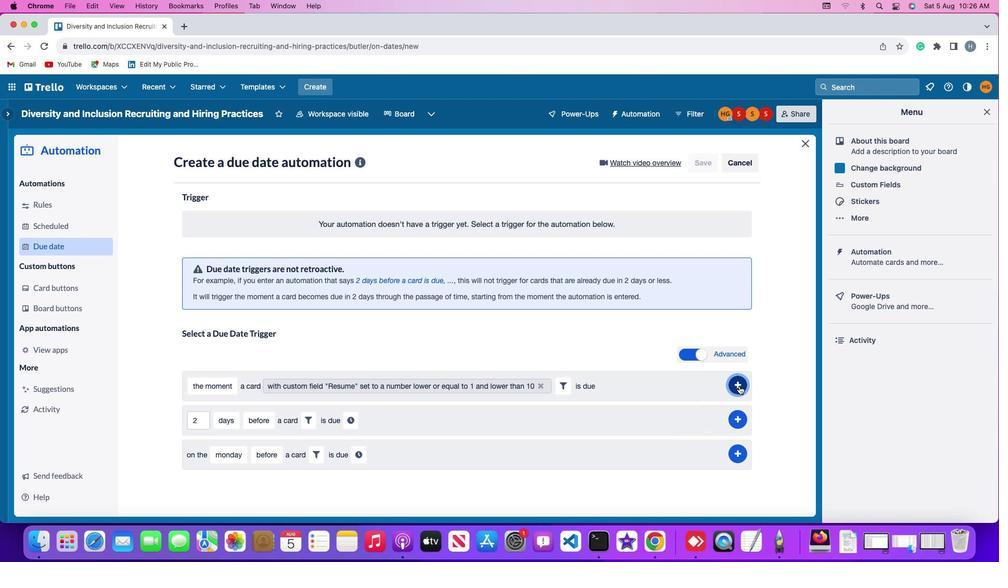 
Action: Mouse moved to (777, 319)
Screenshot: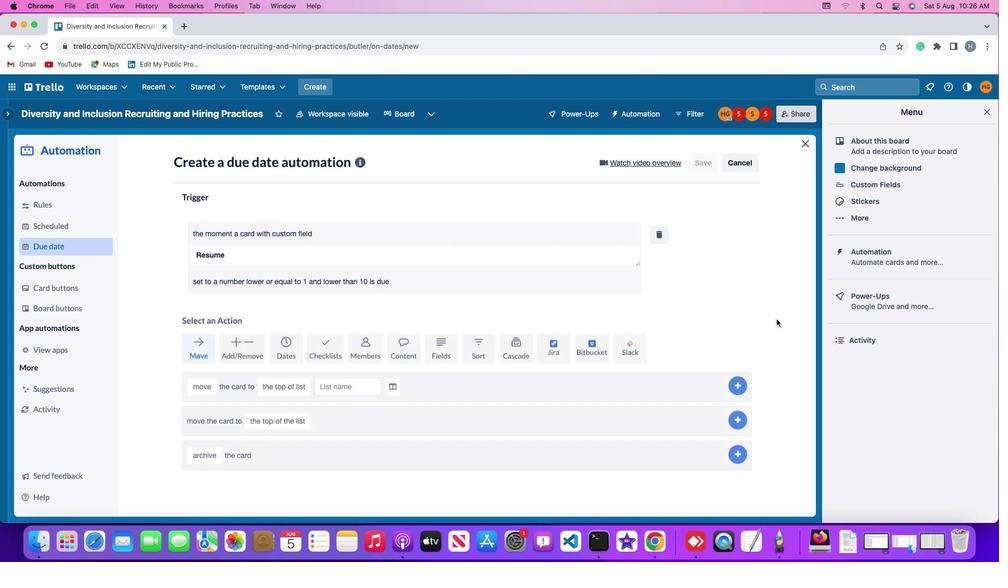
